 Task: Add Boiron Aconitum Napellus 30C to the cart.
Action: Mouse moved to (232, 112)
Screenshot: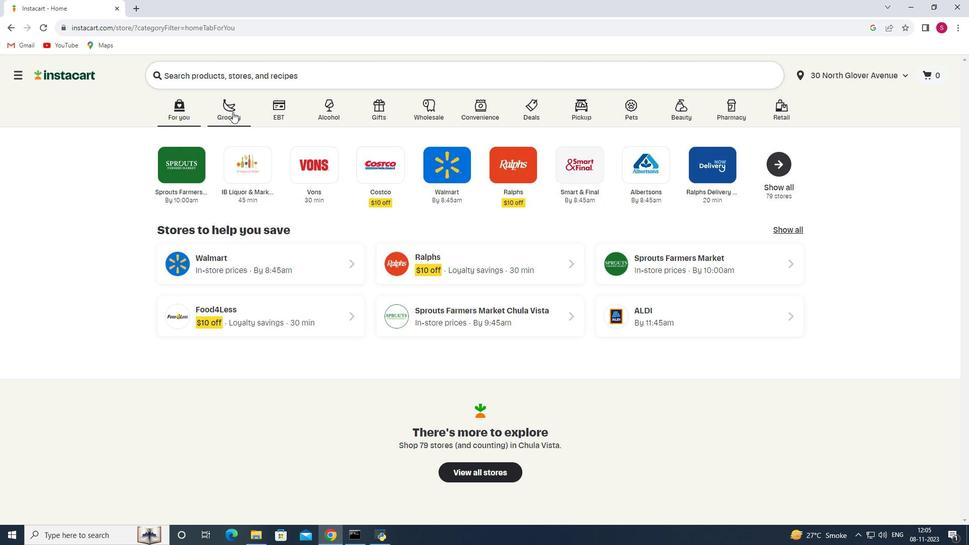 
Action: Mouse pressed left at (232, 112)
Screenshot: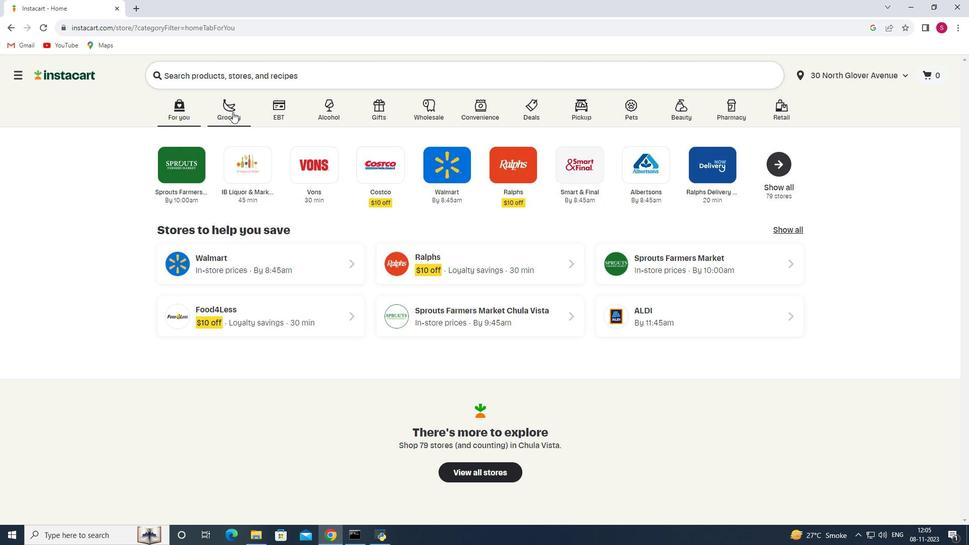 
Action: Mouse moved to (216, 298)
Screenshot: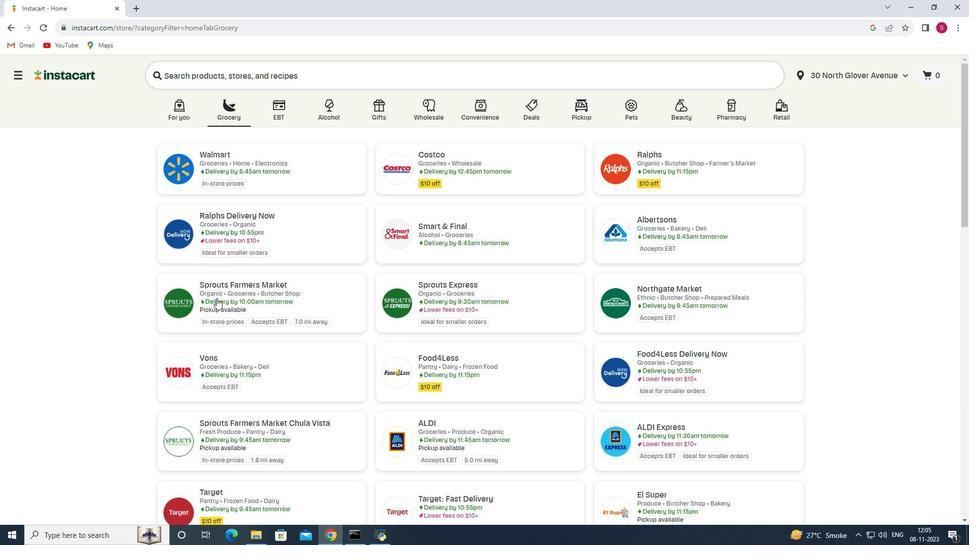 
Action: Mouse pressed left at (216, 298)
Screenshot: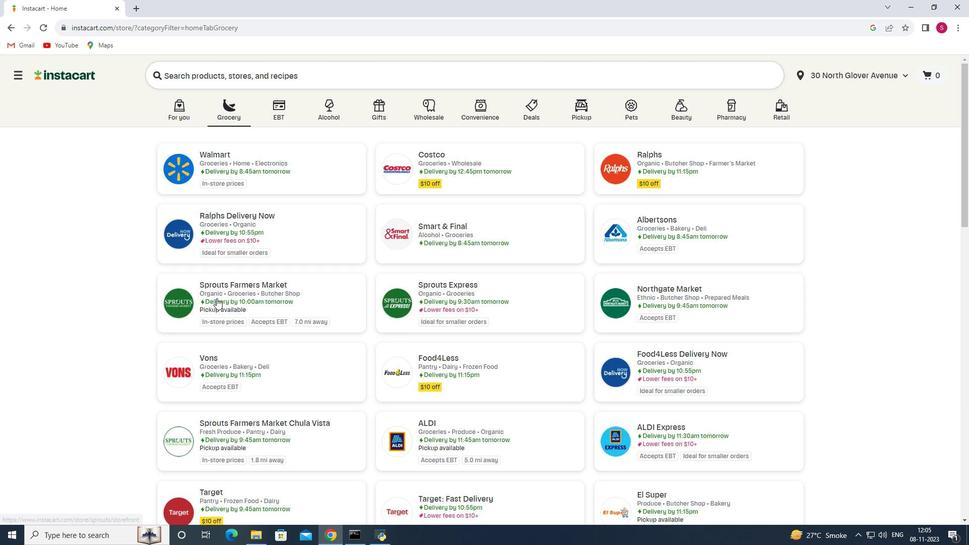 
Action: Mouse moved to (78, 301)
Screenshot: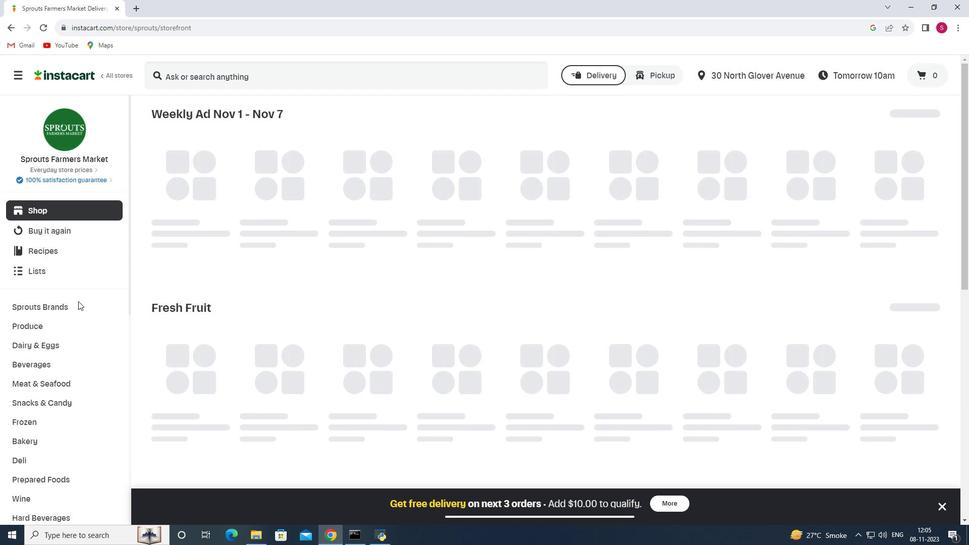 
Action: Mouse scrolled (78, 301) with delta (0, 0)
Screenshot: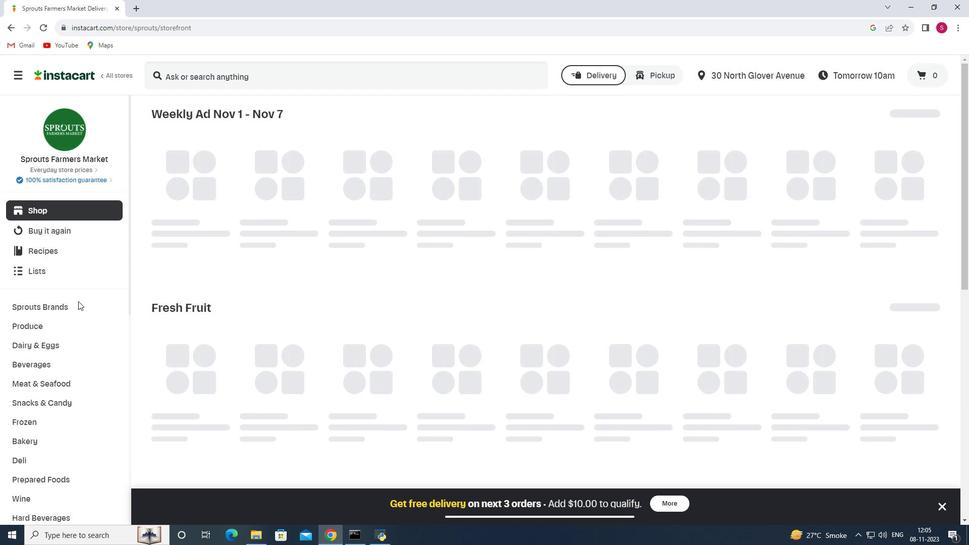 
Action: Mouse scrolled (78, 301) with delta (0, 0)
Screenshot: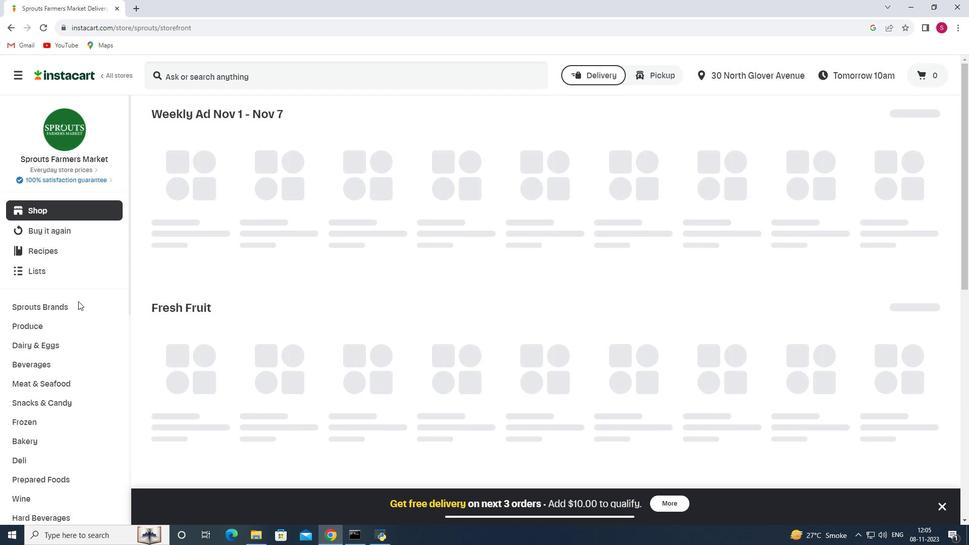 
Action: Mouse scrolled (78, 301) with delta (0, 0)
Screenshot: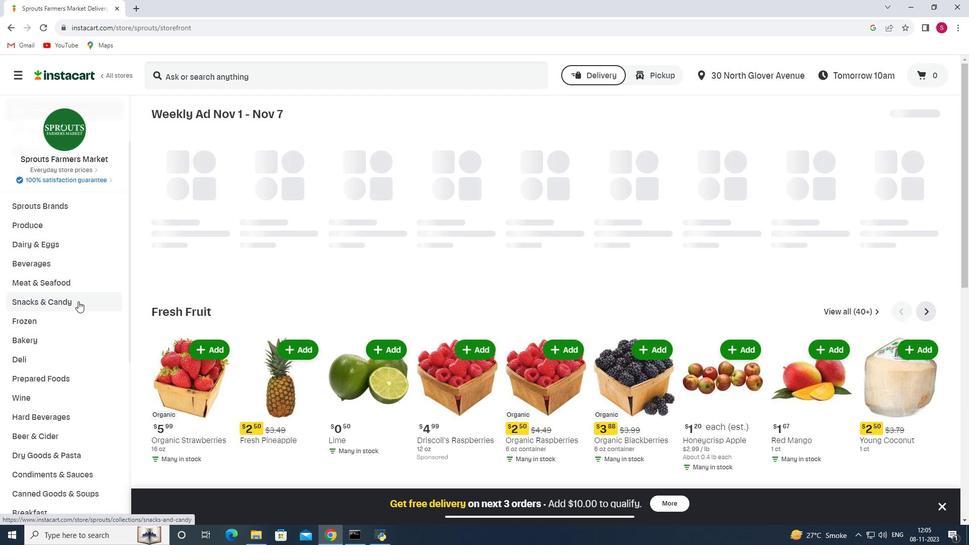 
Action: Mouse scrolled (78, 301) with delta (0, 0)
Screenshot: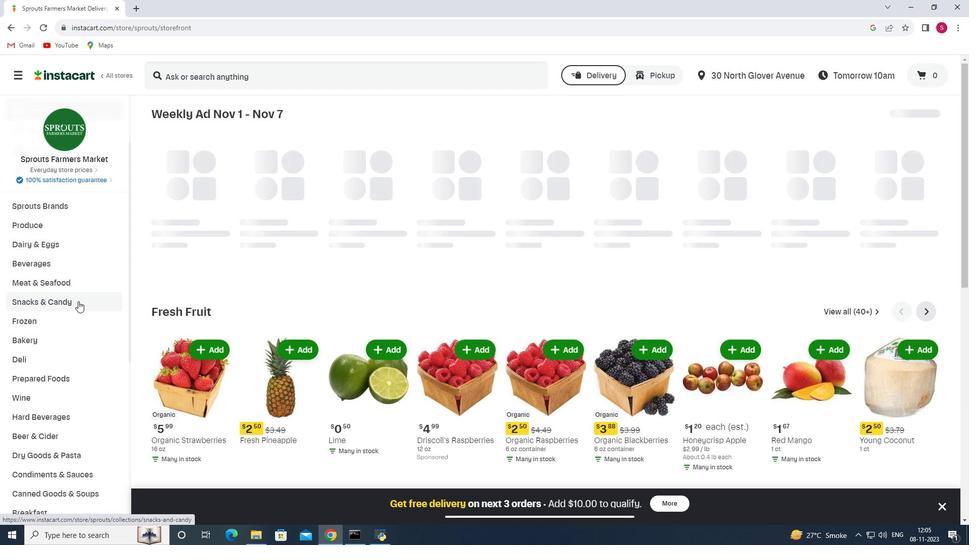 
Action: Mouse scrolled (78, 301) with delta (0, 0)
Screenshot: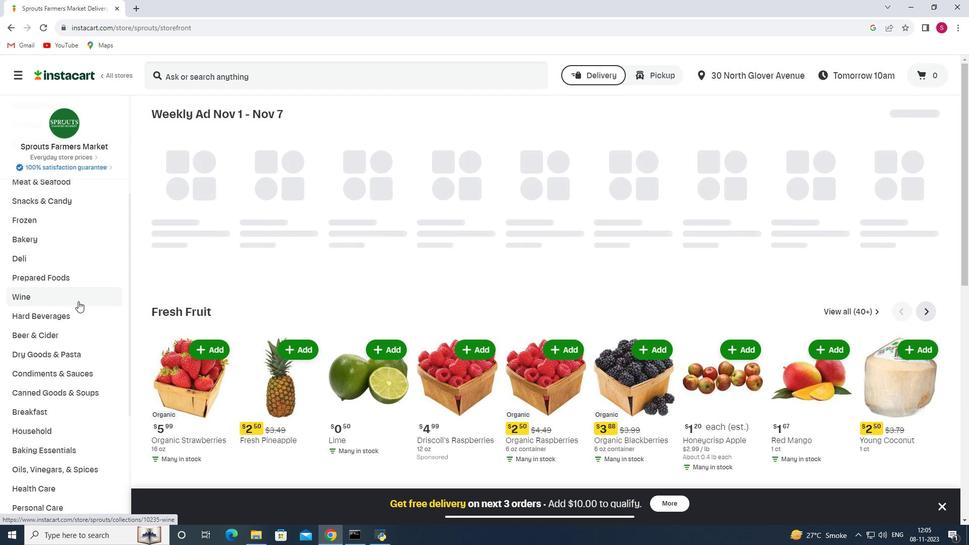 
Action: Mouse scrolled (78, 301) with delta (0, 0)
Screenshot: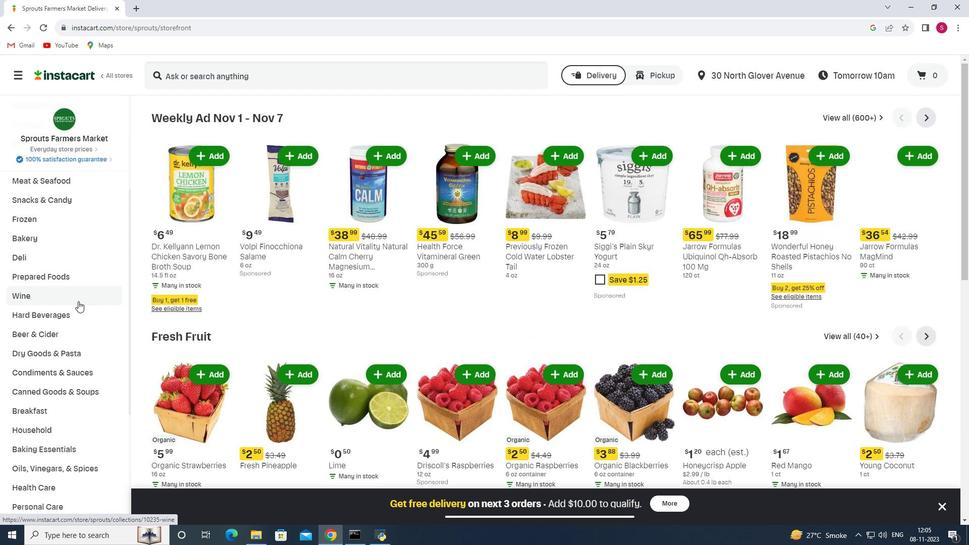 
Action: Mouse scrolled (78, 301) with delta (0, 0)
Screenshot: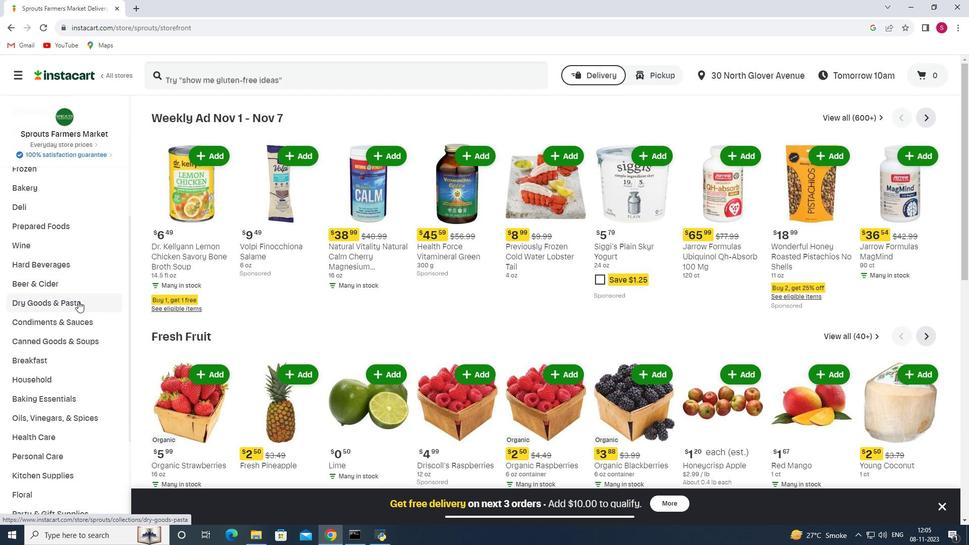 
Action: Mouse scrolled (78, 301) with delta (0, 0)
Screenshot: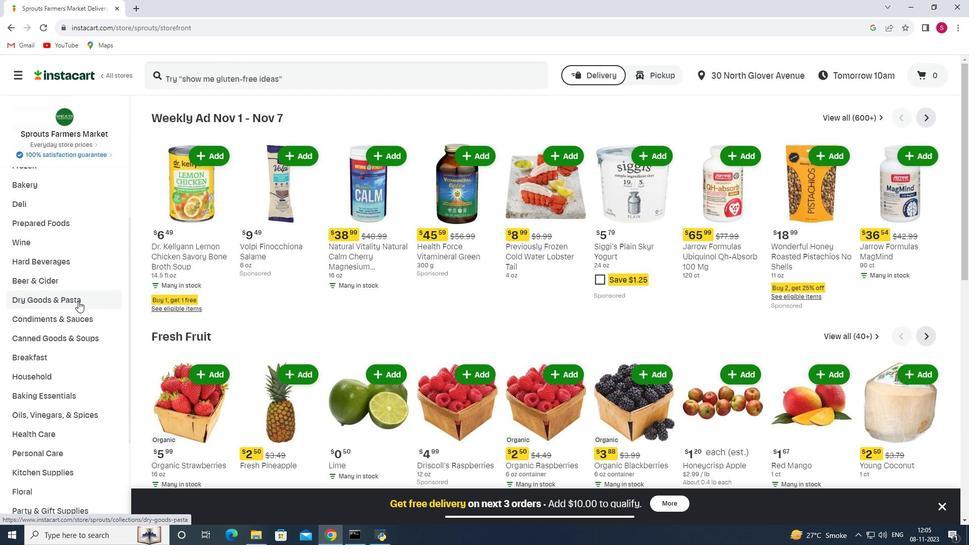 
Action: Mouse moved to (67, 331)
Screenshot: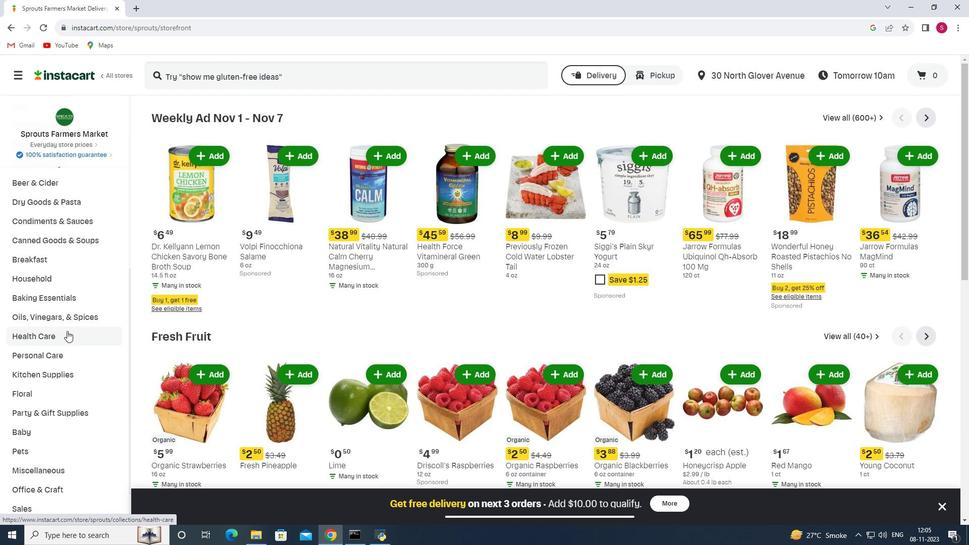 
Action: Mouse pressed left at (67, 331)
Screenshot: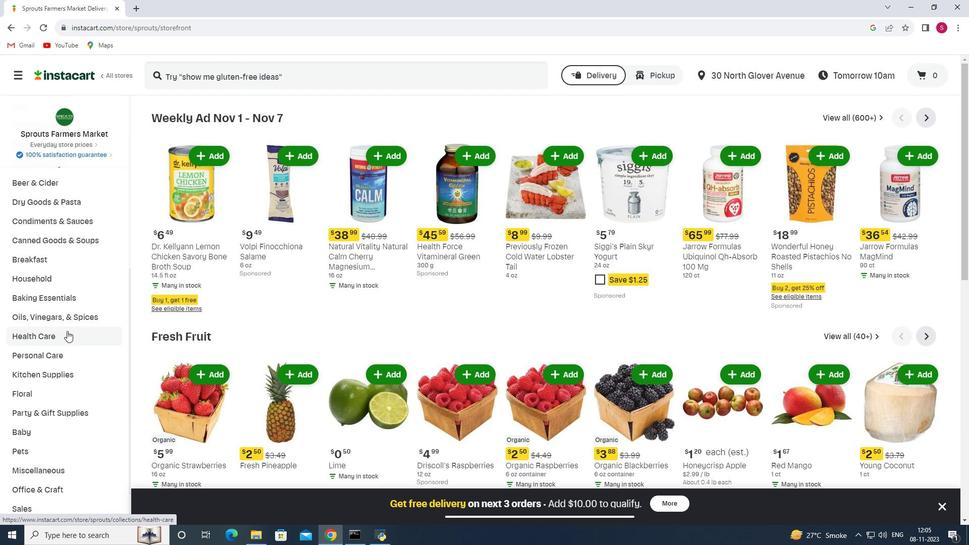 
Action: Mouse moved to (363, 137)
Screenshot: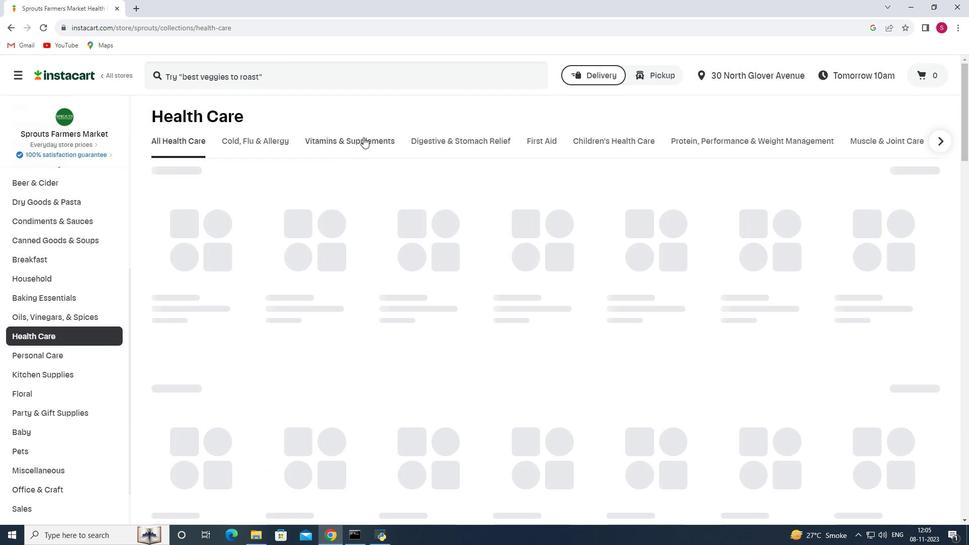 
Action: Mouse pressed left at (363, 137)
Screenshot: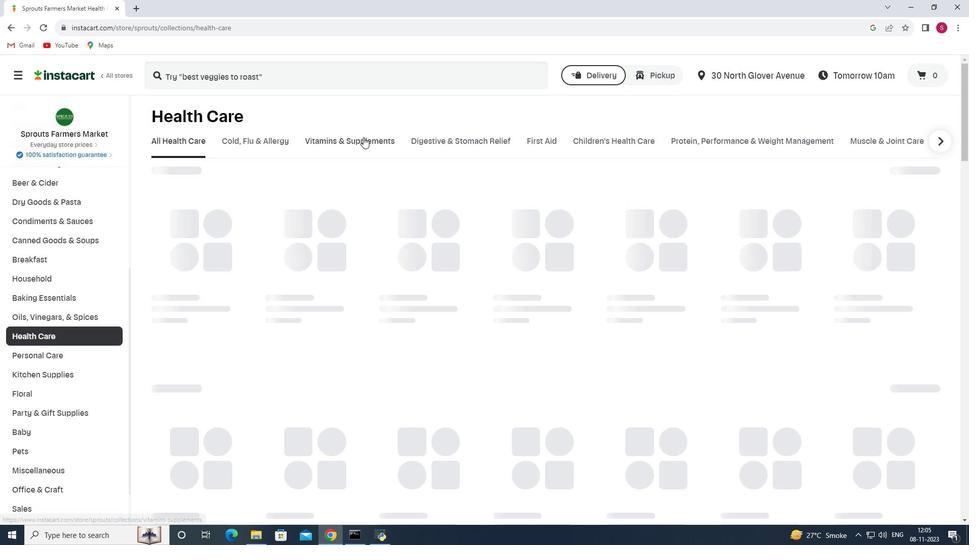 
Action: Mouse moved to (784, 187)
Screenshot: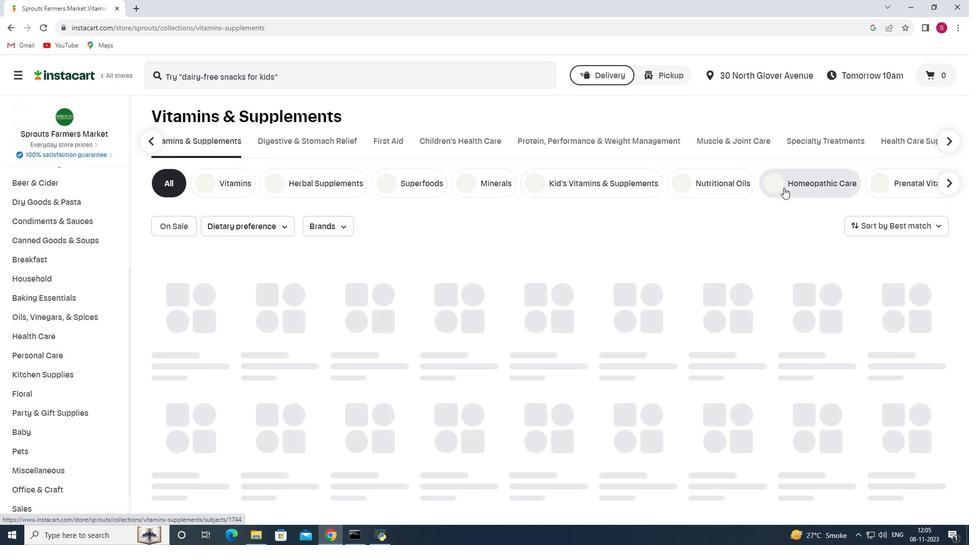 
Action: Mouse pressed left at (784, 187)
Screenshot: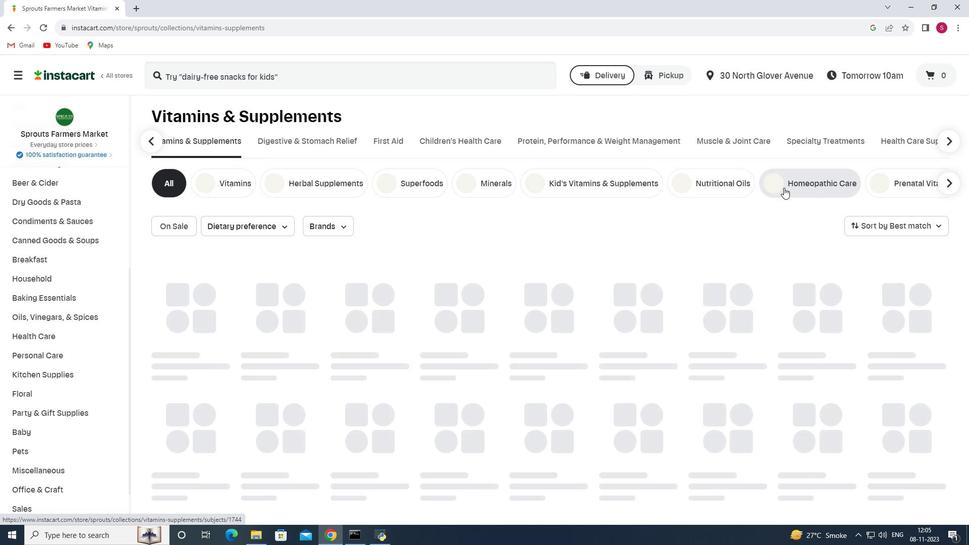 
Action: Mouse moved to (357, 72)
Screenshot: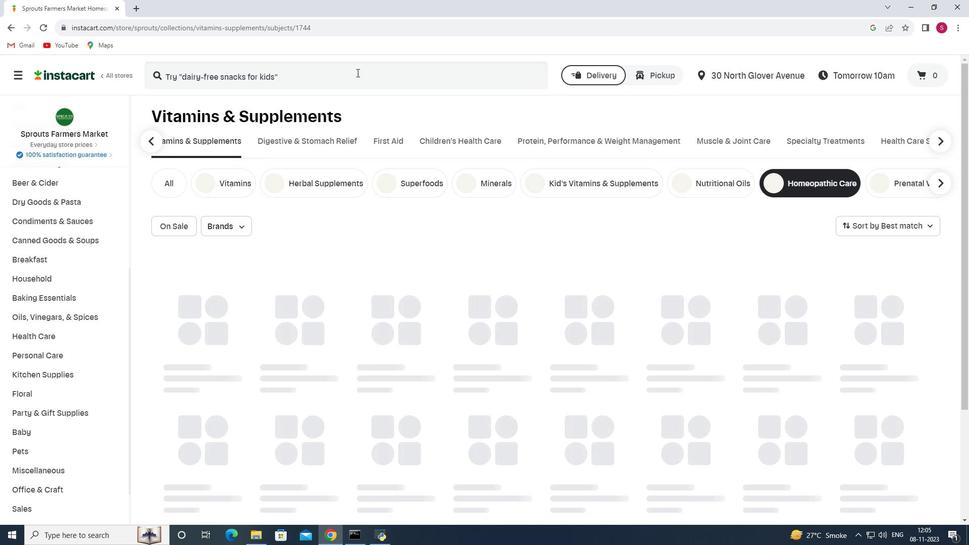 
Action: Mouse pressed left at (357, 72)
Screenshot: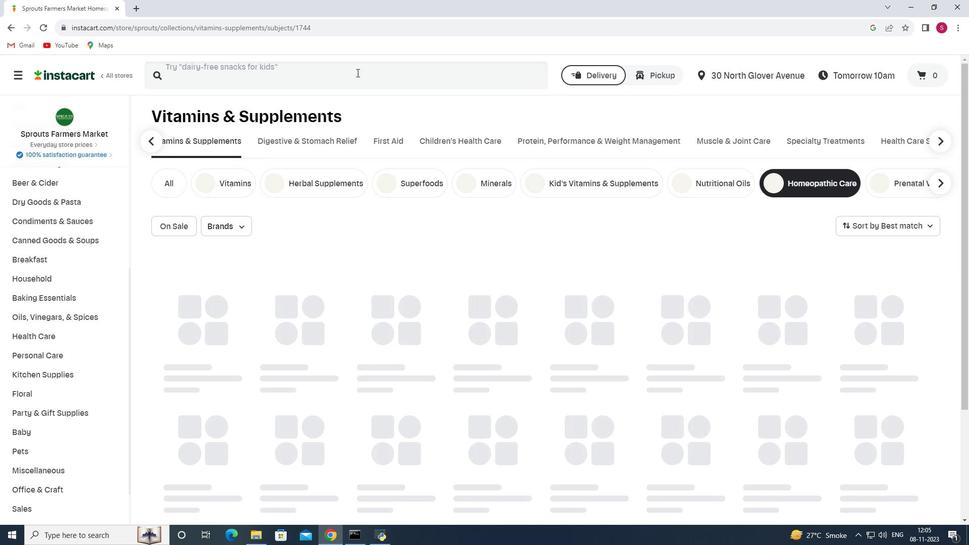 
Action: Key pressed <Key.shift>Boiron<Key.space><Key.shift>Aconitum<Key.space><Key.shift_r><Key.shift_r>Napellus<Key.space>30<Key.shift>C<Key.enter>
Screenshot: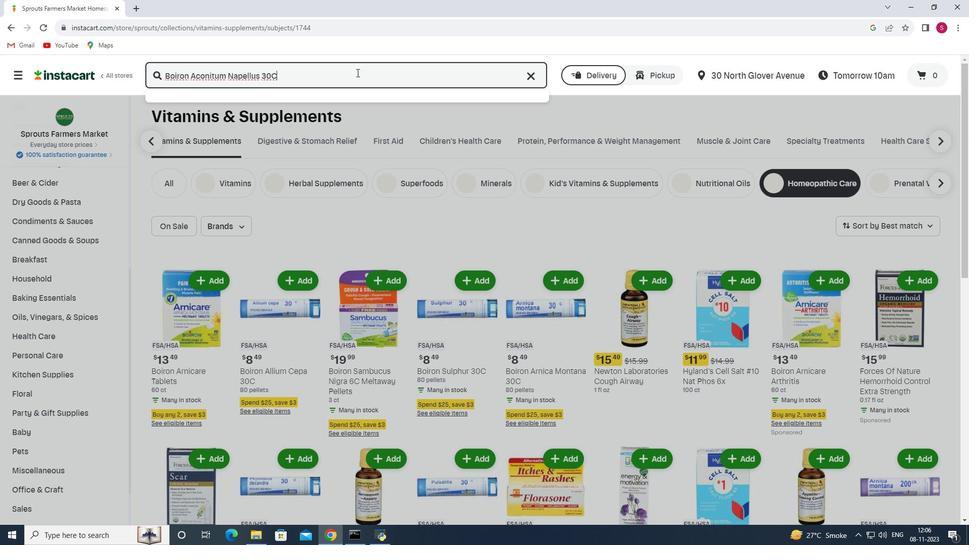 
Action: Mouse moved to (280, 162)
Screenshot: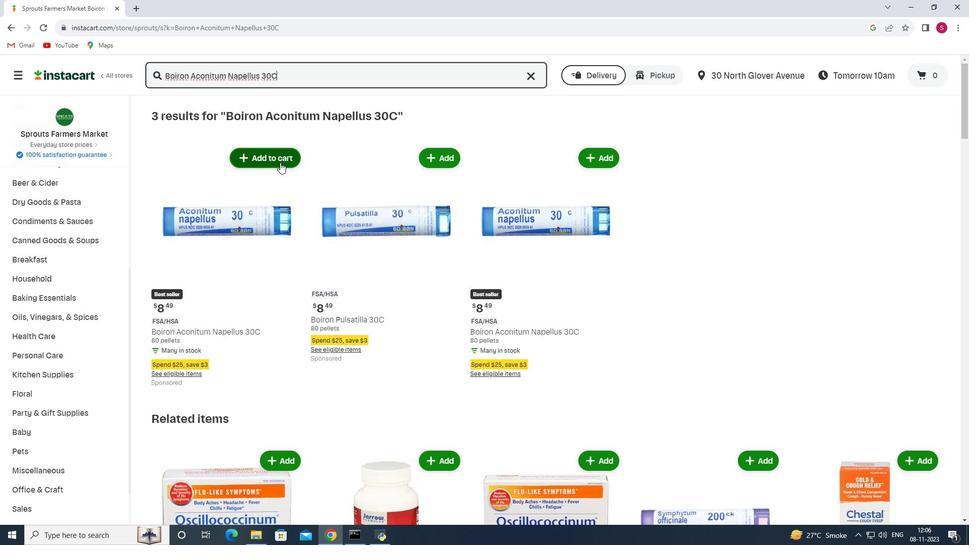 
Action: Mouse pressed left at (280, 162)
Screenshot: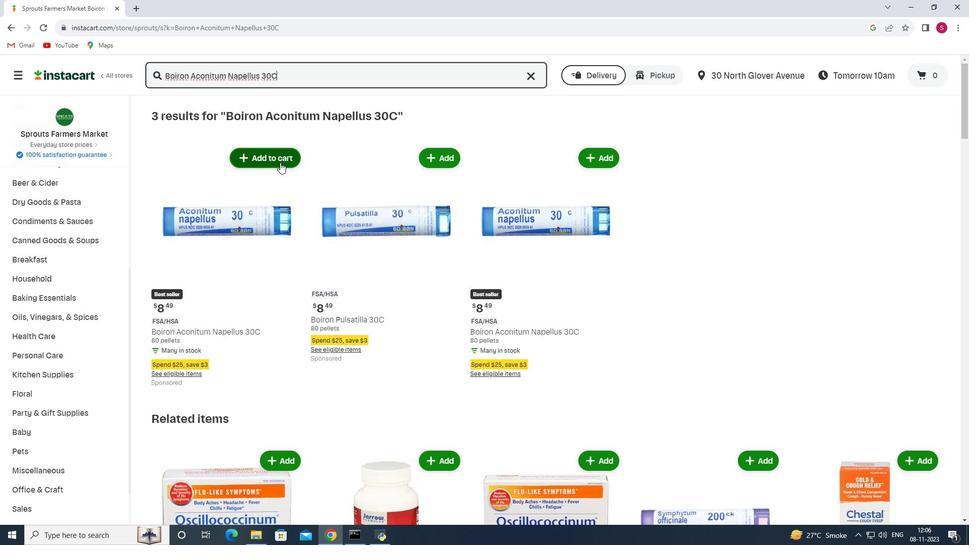 
Action: Mouse moved to (283, 183)
Screenshot: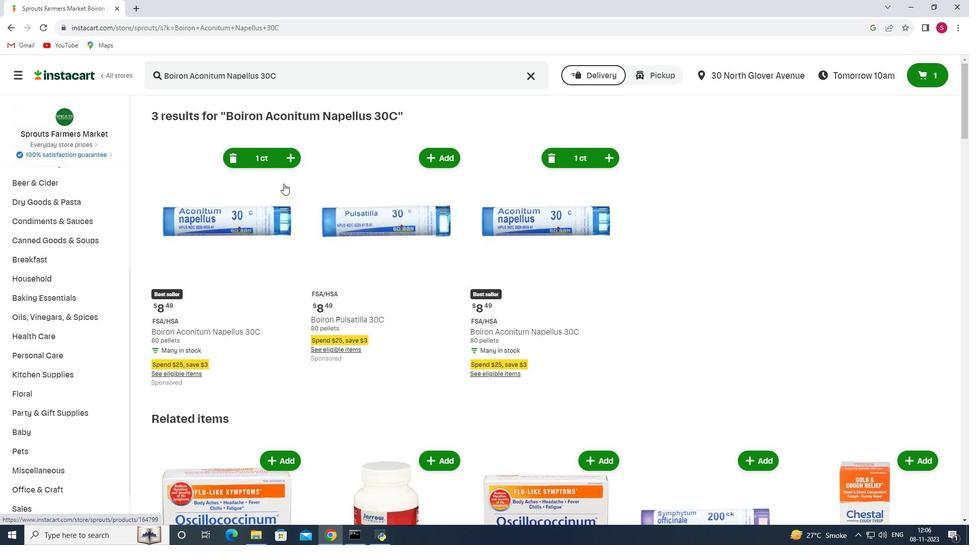 
